Task: Change the layout to landscape.
Action: Mouse moved to (842, 248)
Screenshot: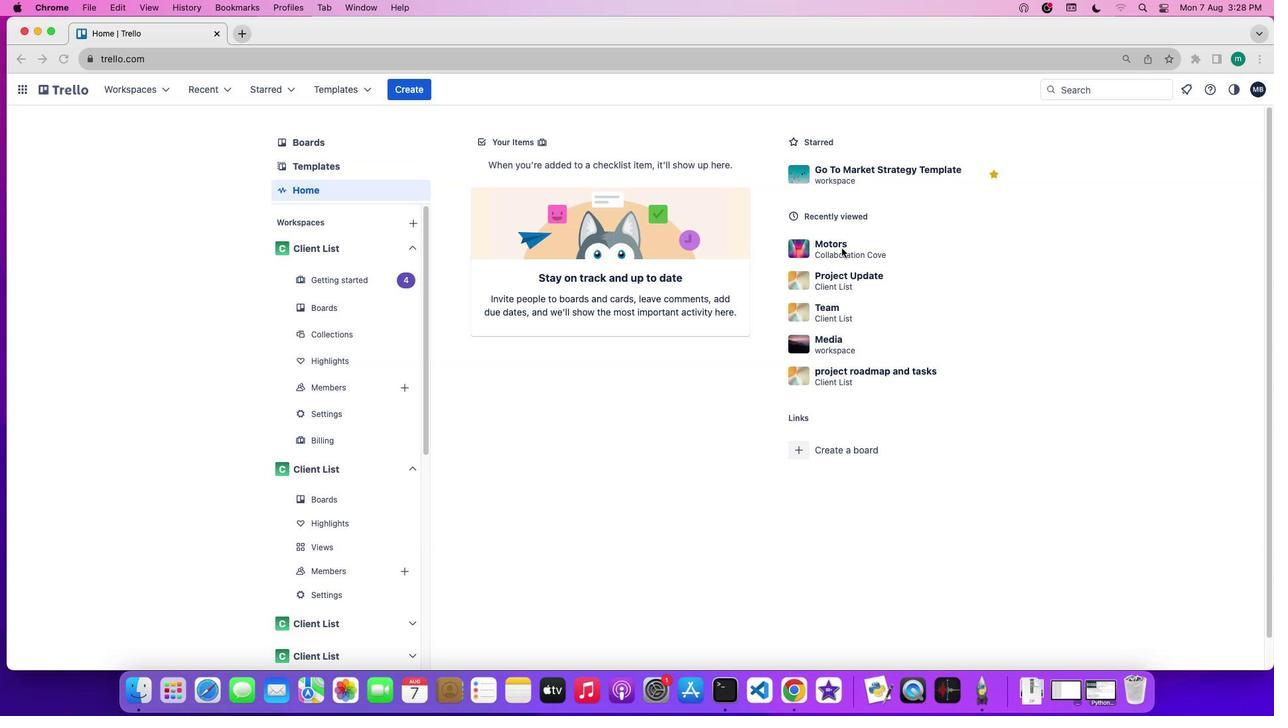 
Action: Mouse pressed left at (842, 248)
Screenshot: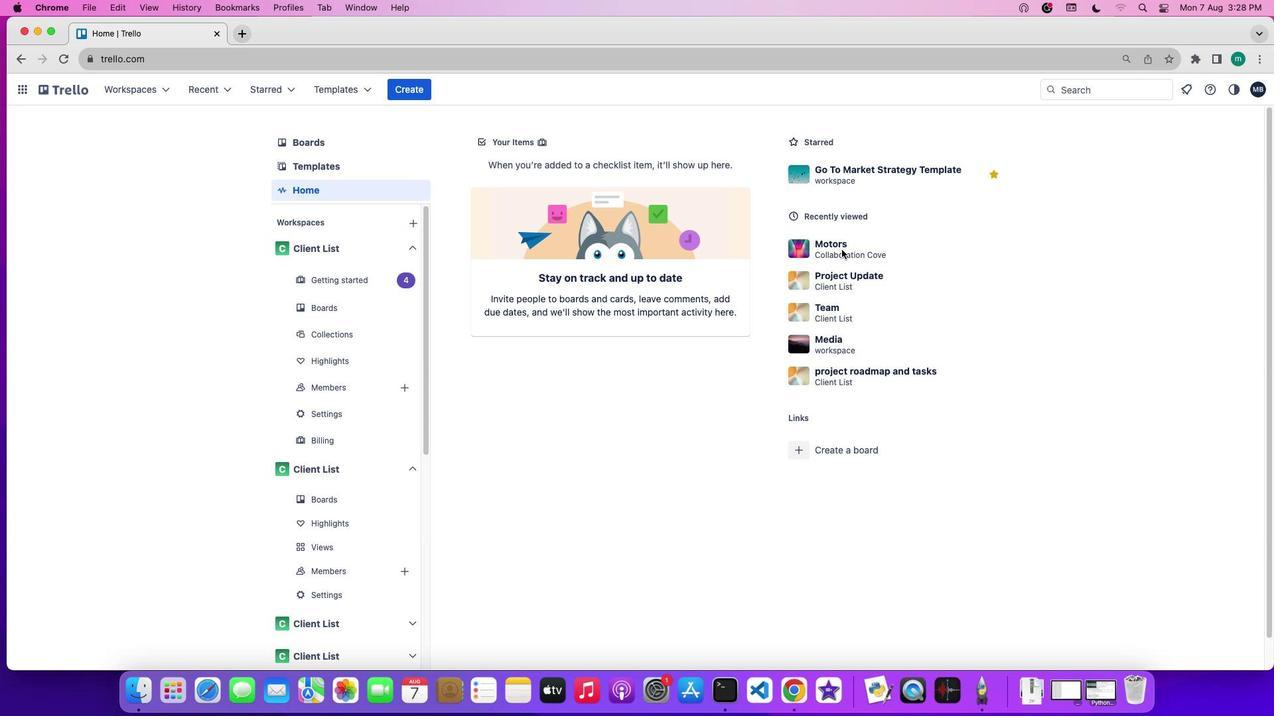 
Action: Mouse moved to (841, 250)
Screenshot: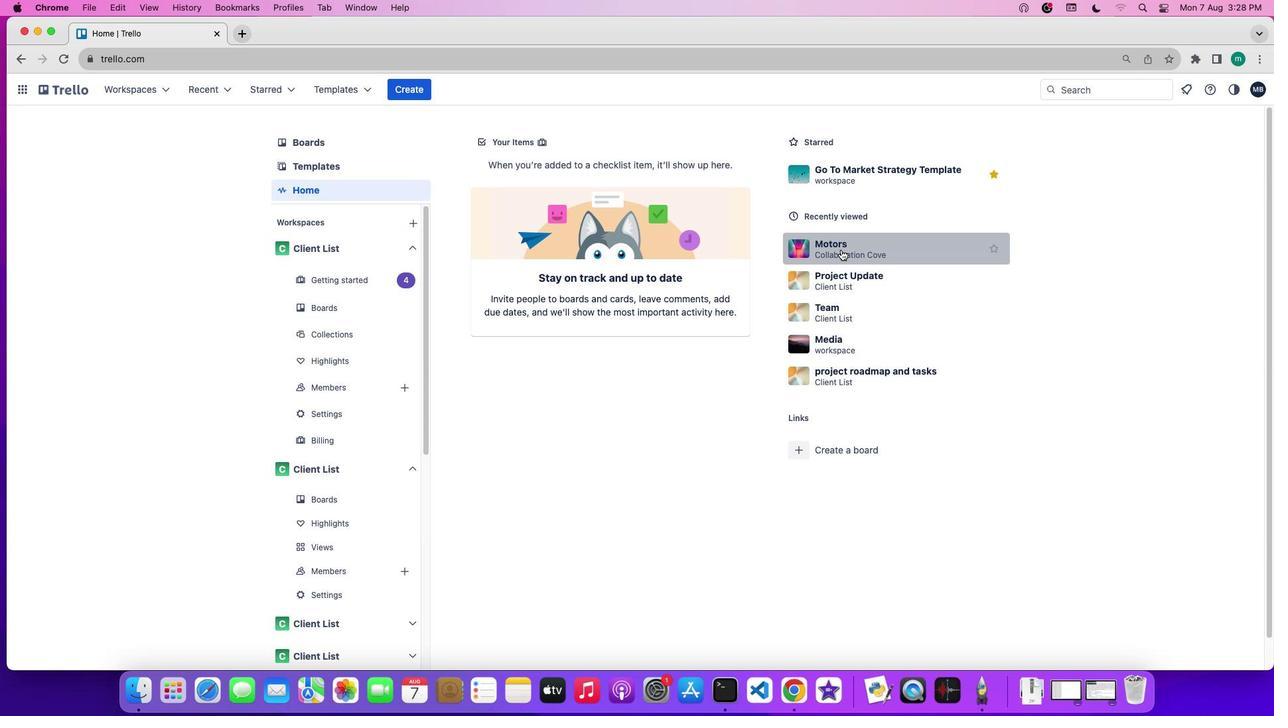 
Action: Mouse pressed left at (841, 250)
Screenshot: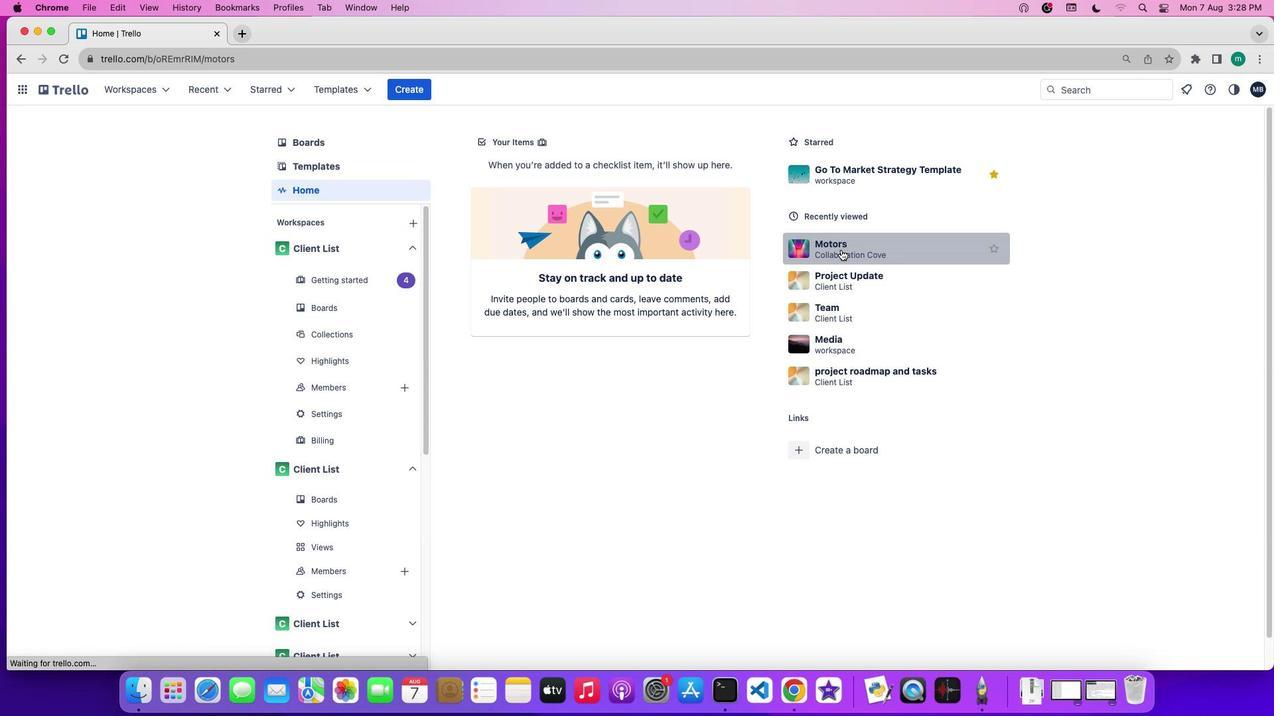 
Action: Mouse moved to (379, 221)
Screenshot: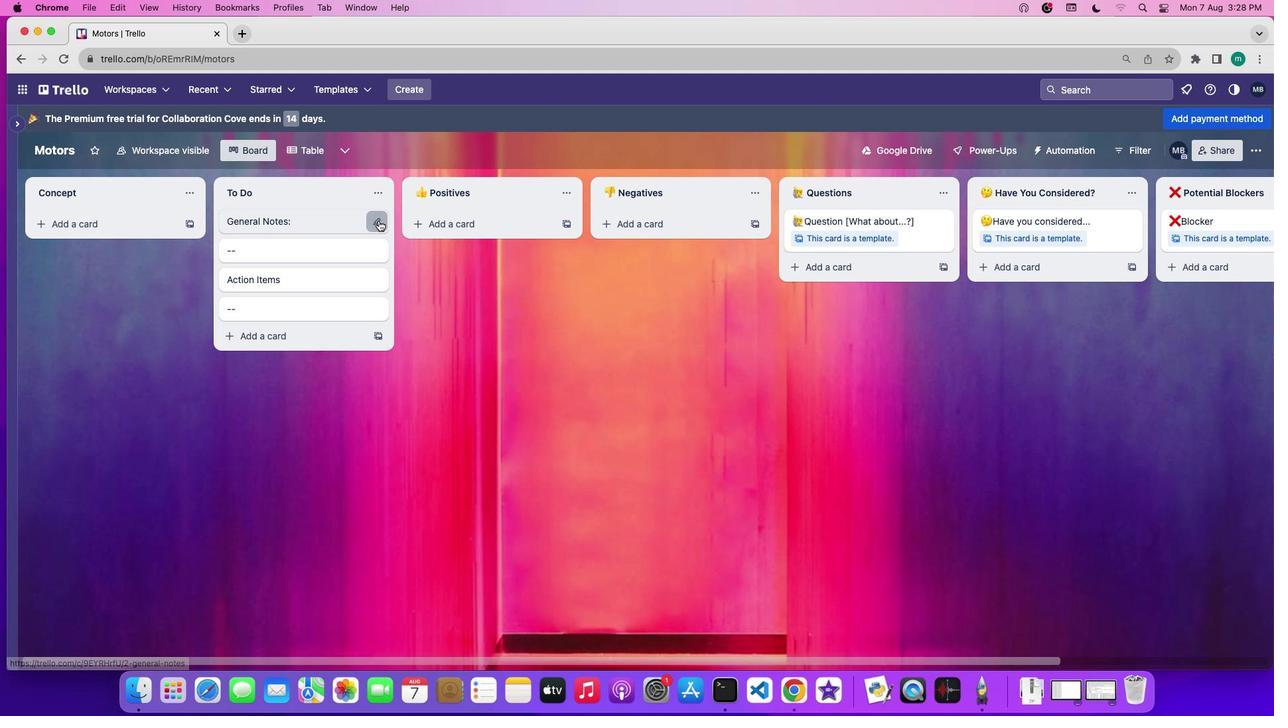 
Action: Mouse pressed left at (379, 221)
Screenshot: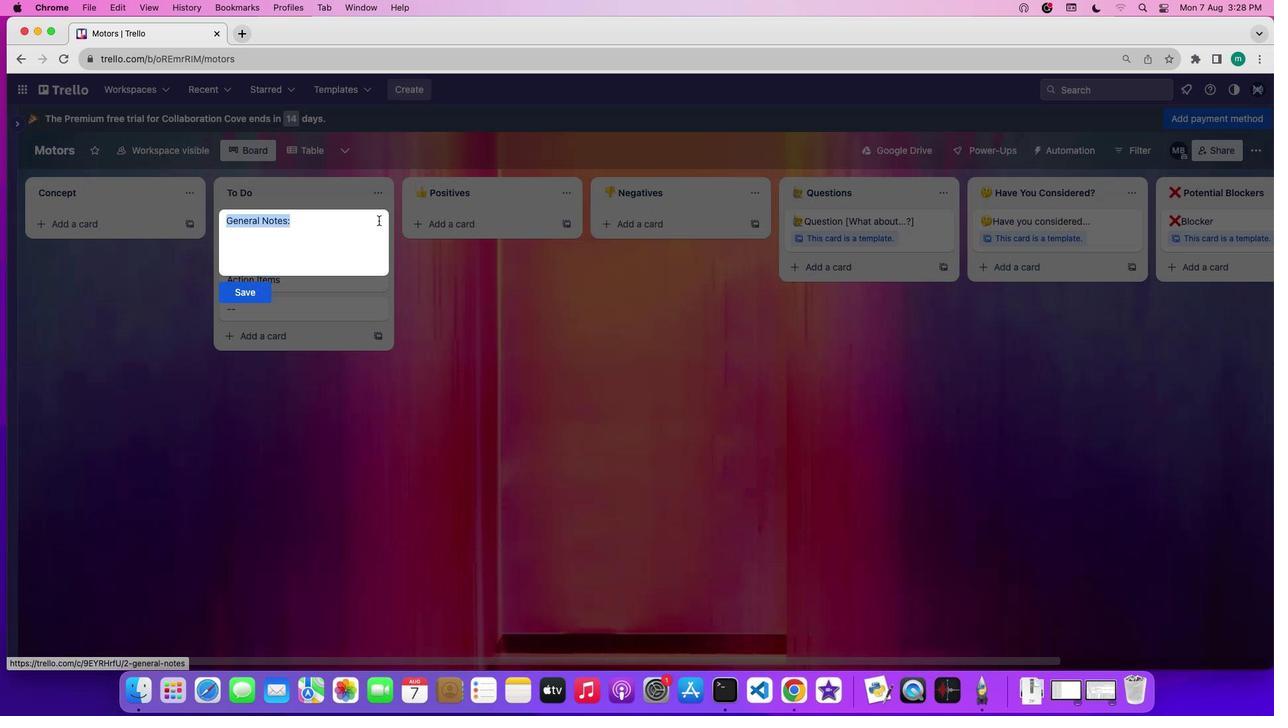 
Action: Mouse moved to (444, 218)
Screenshot: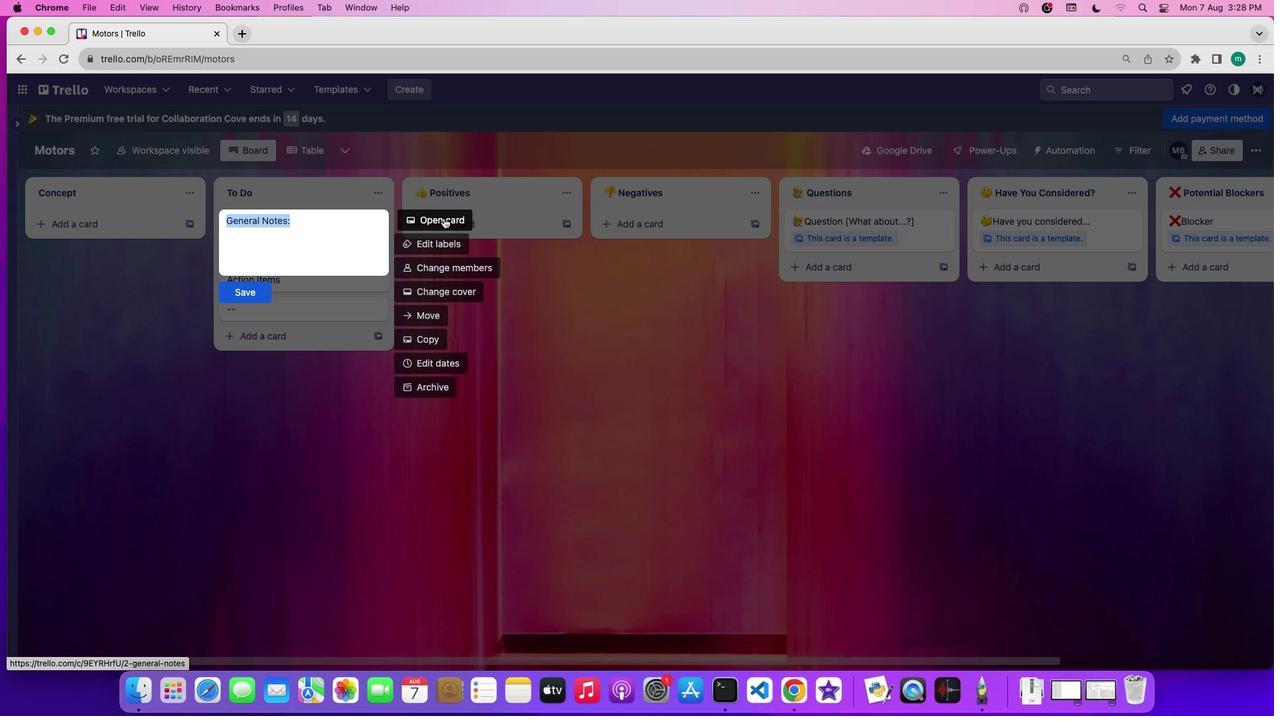 
Action: Mouse pressed left at (444, 218)
Screenshot: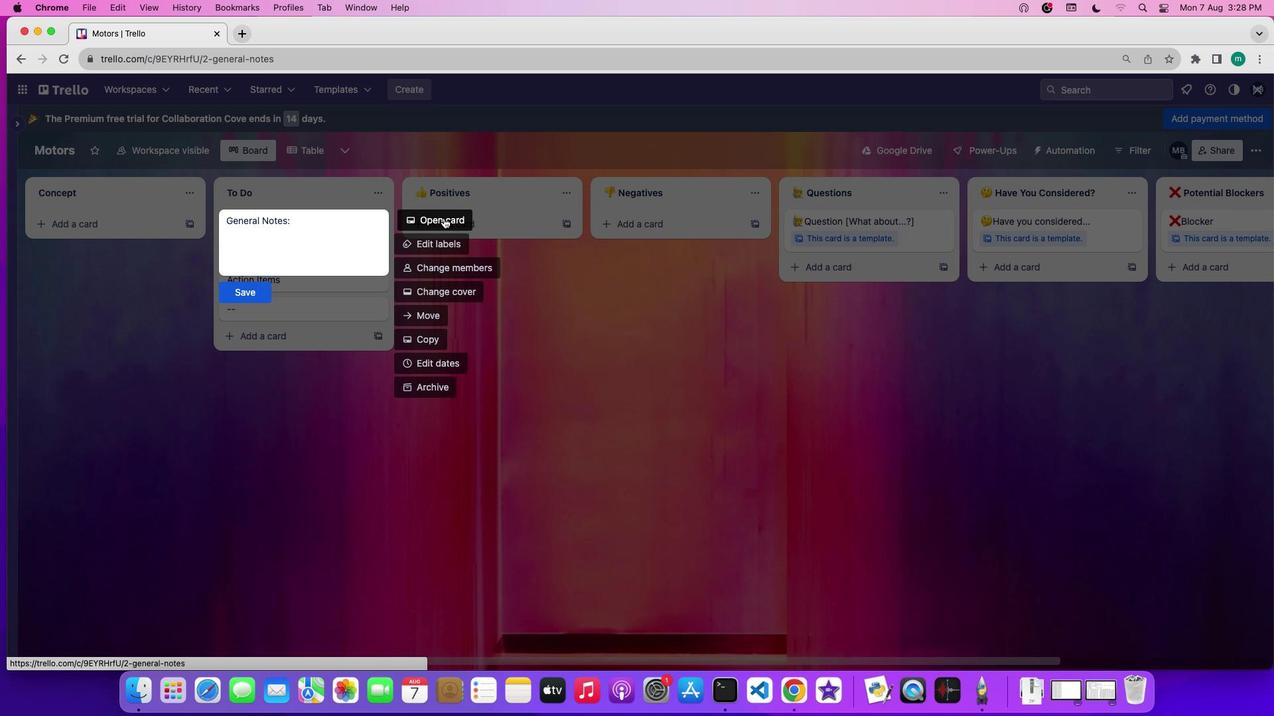 
Action: Mouse moved to (844, 467)
Screenshot: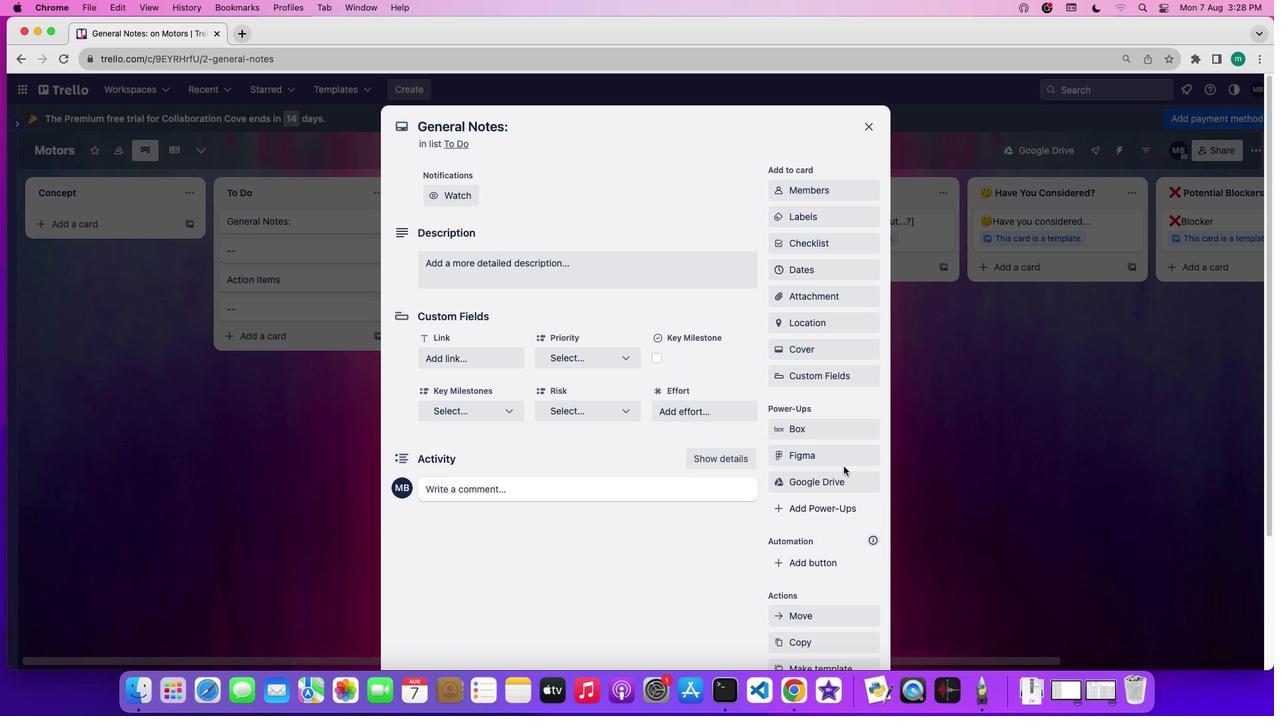 
Action: Mouse scrolled (844, 467) with delta (0, 0)
Screenshot: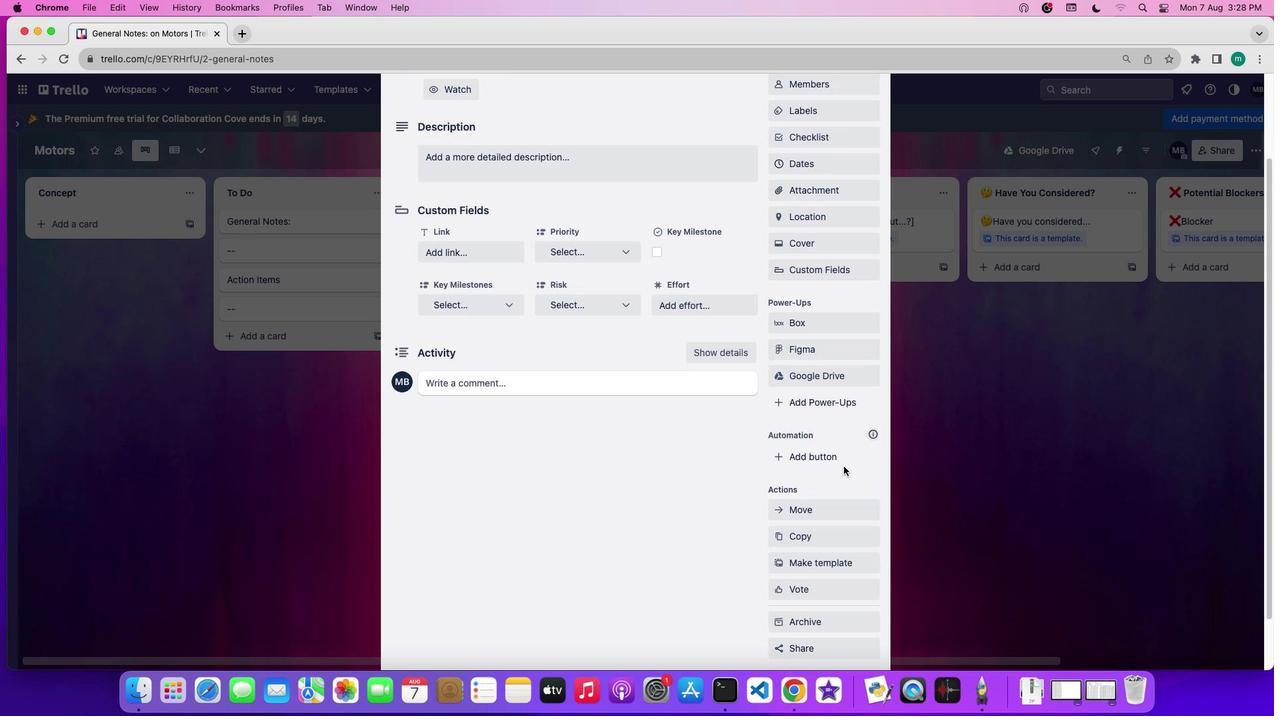 
Action: Mouse scrolled (844, 467) with delta (0, 0)
Screenshot: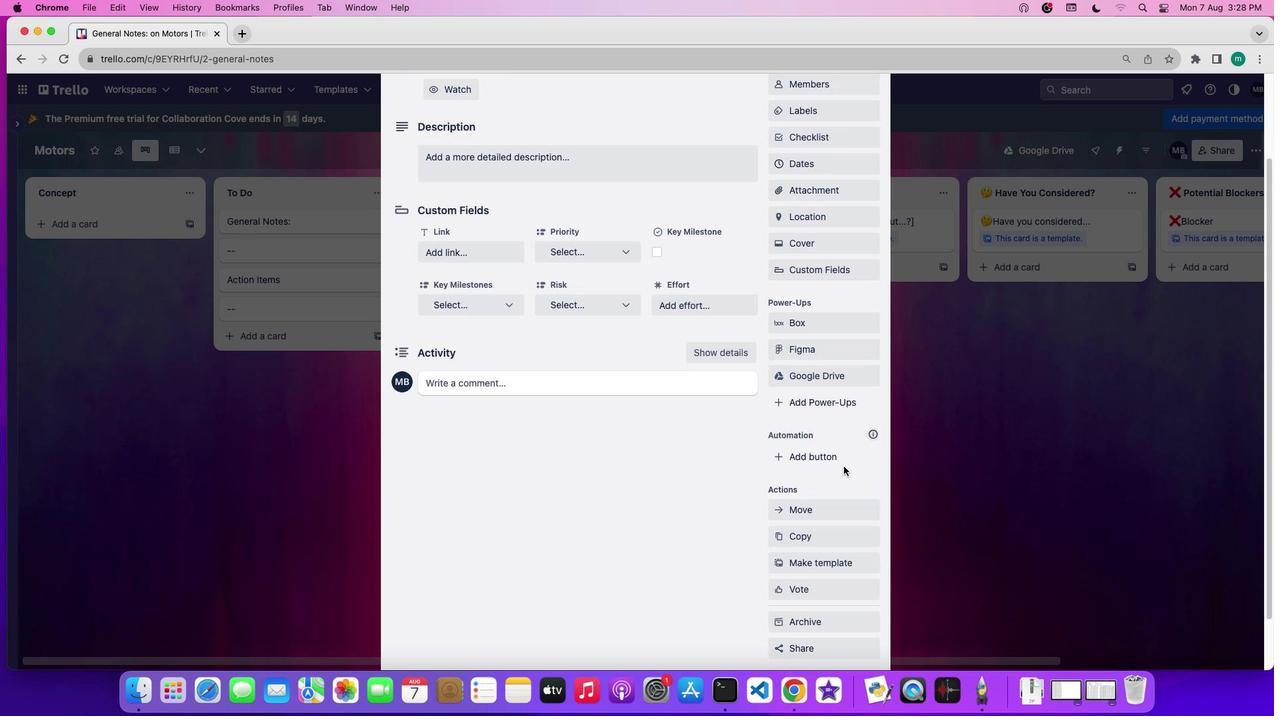 
Action: Mouse scrolled (844, 467) with delta (0, -1)
Screenshot: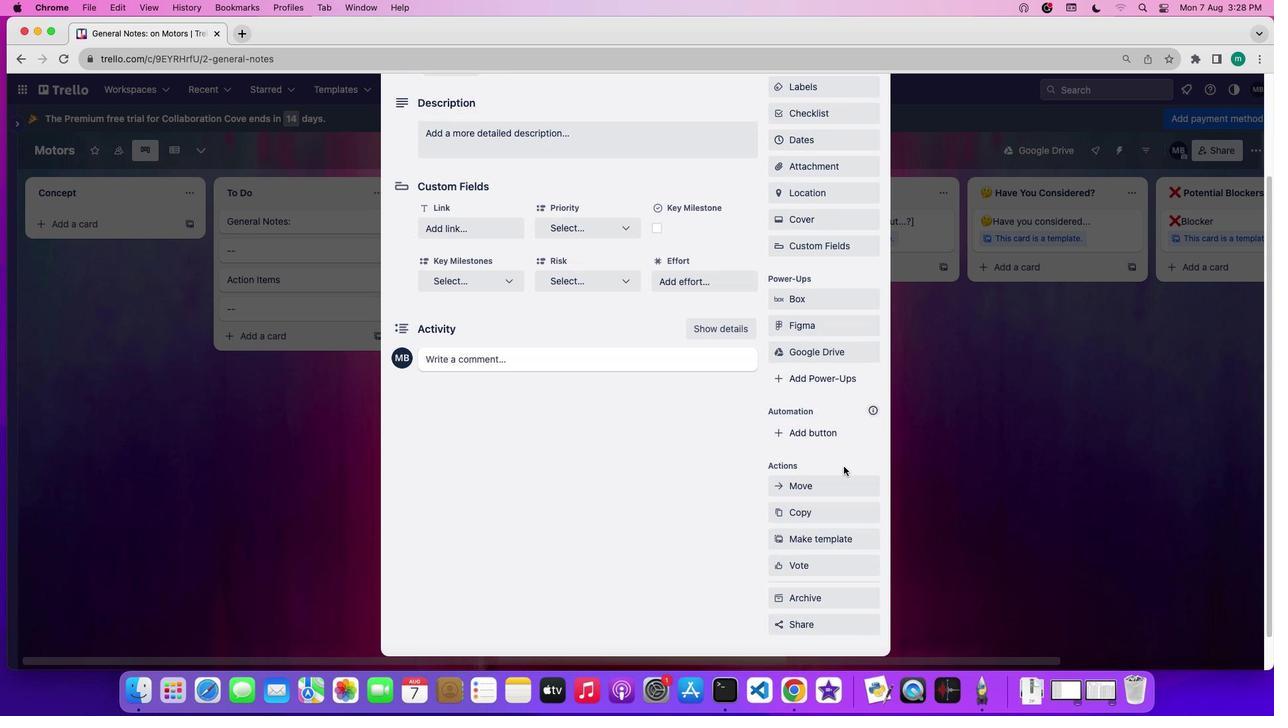 
Action: Mouse scrolled (844, 467) with delta (0, -3)
Screenshot: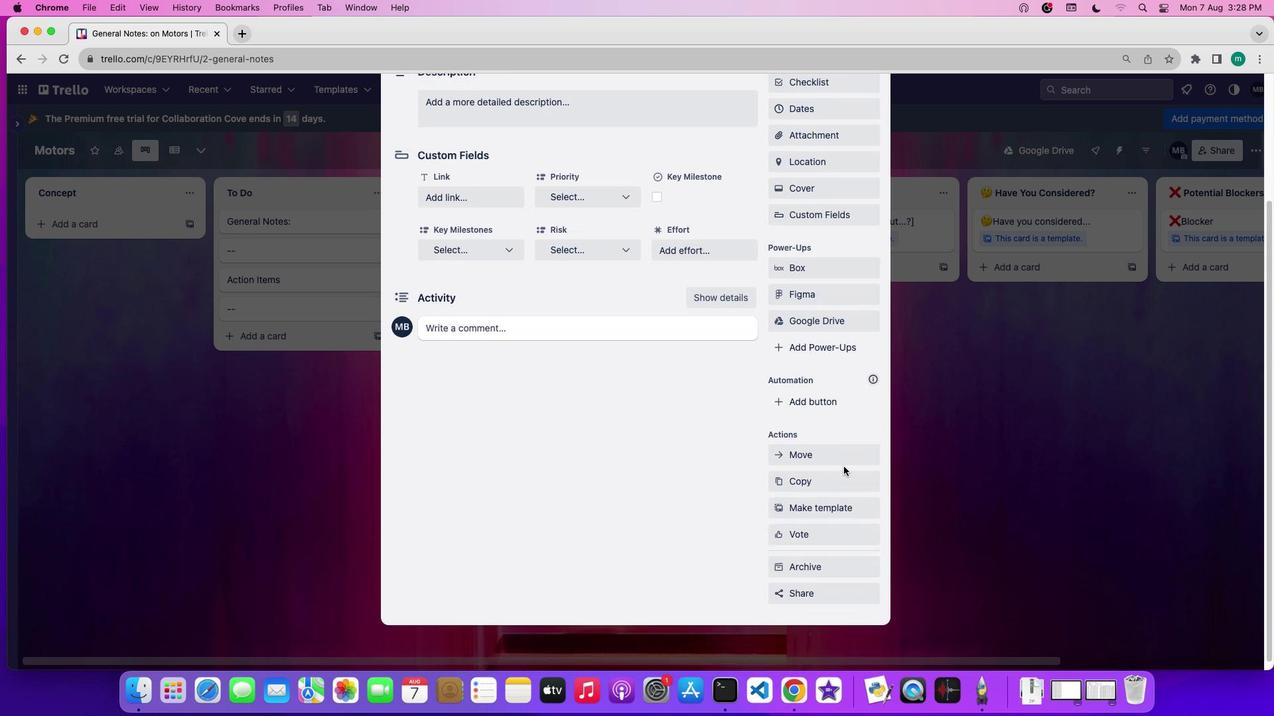 
Action: Mouse moved to (852, 584)
Screenshot: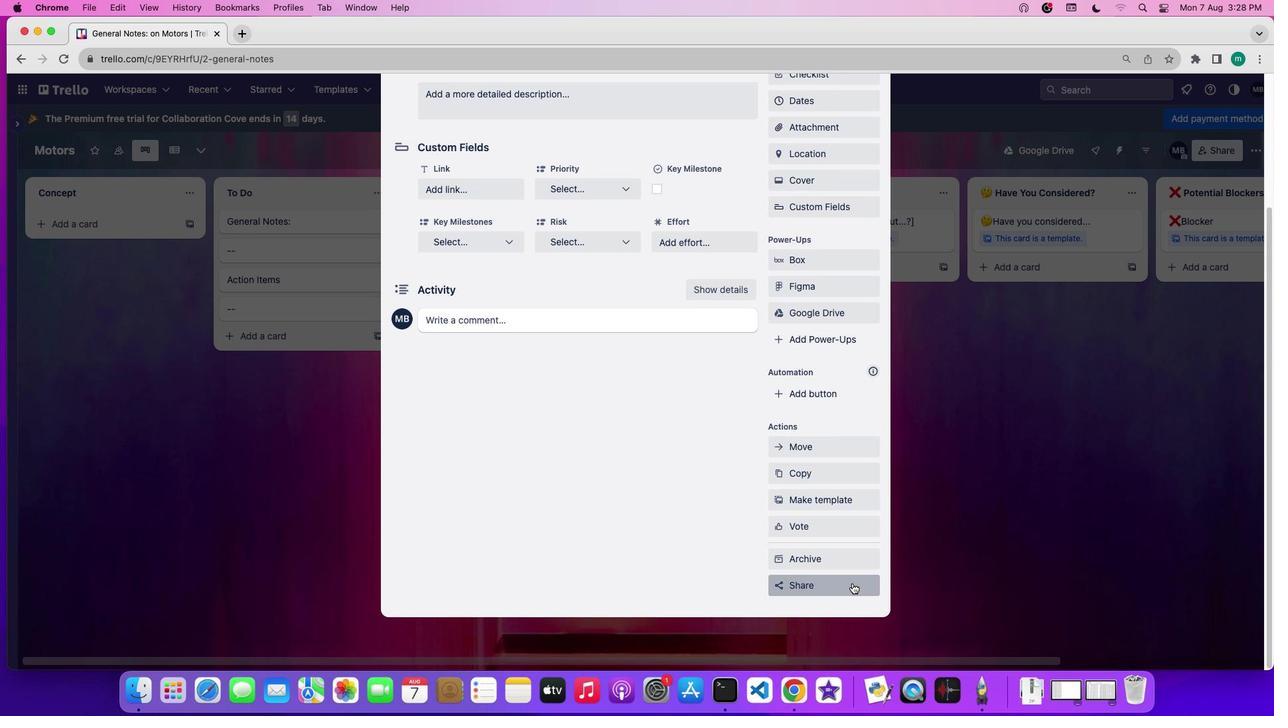
Action: Mouse pressed left at (852, 584)
Screenshot: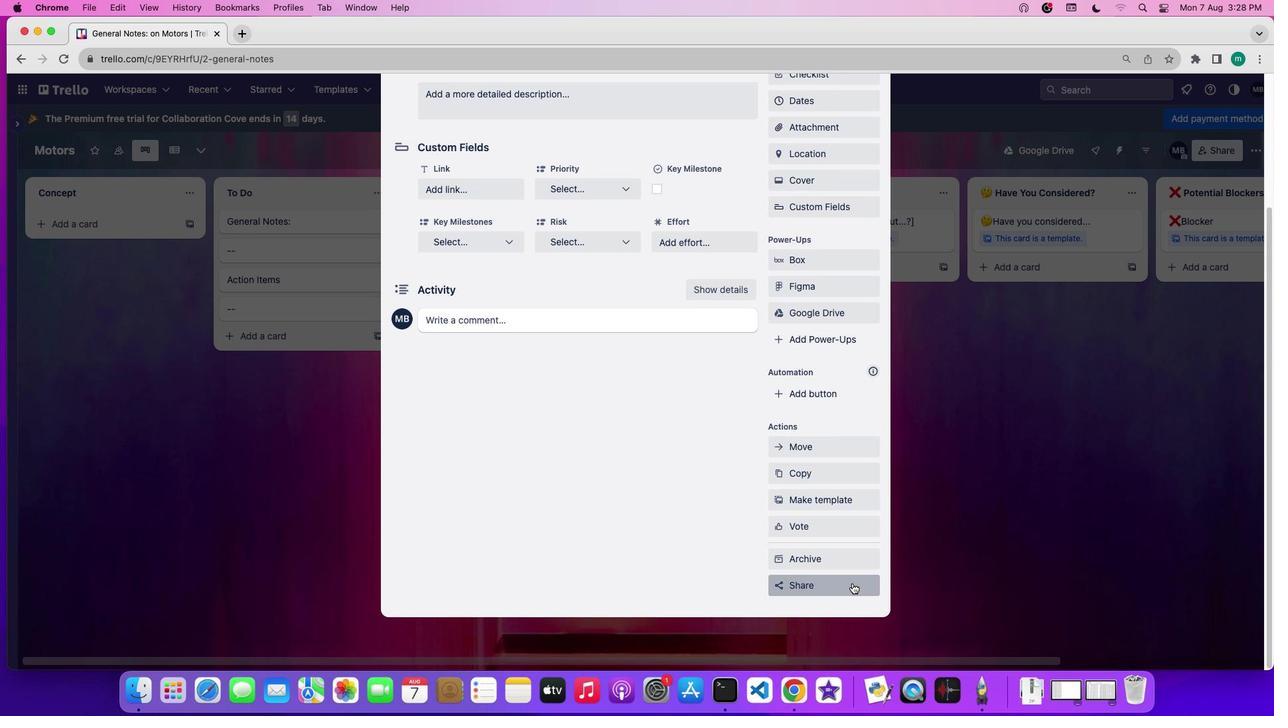 
Action: Mouse moved to (813, 292)
Screenshot: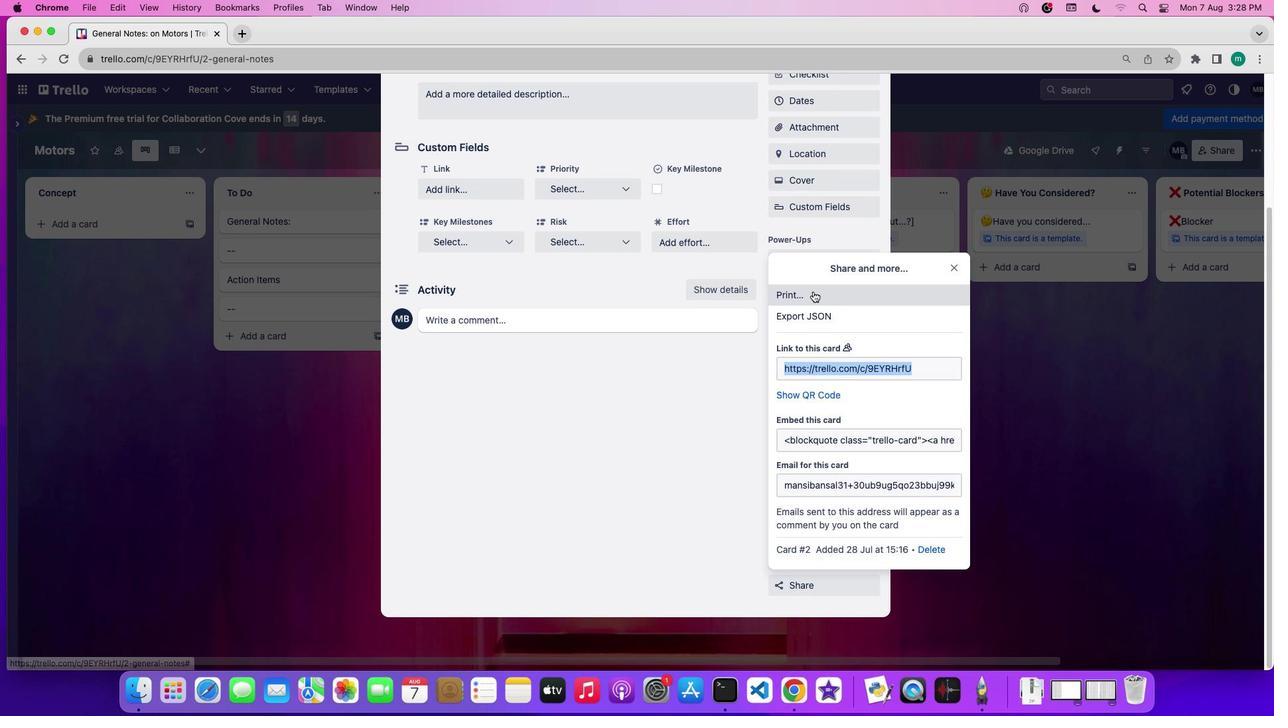 
Action: Mouse pressed left at (813, 292)
Screenshot: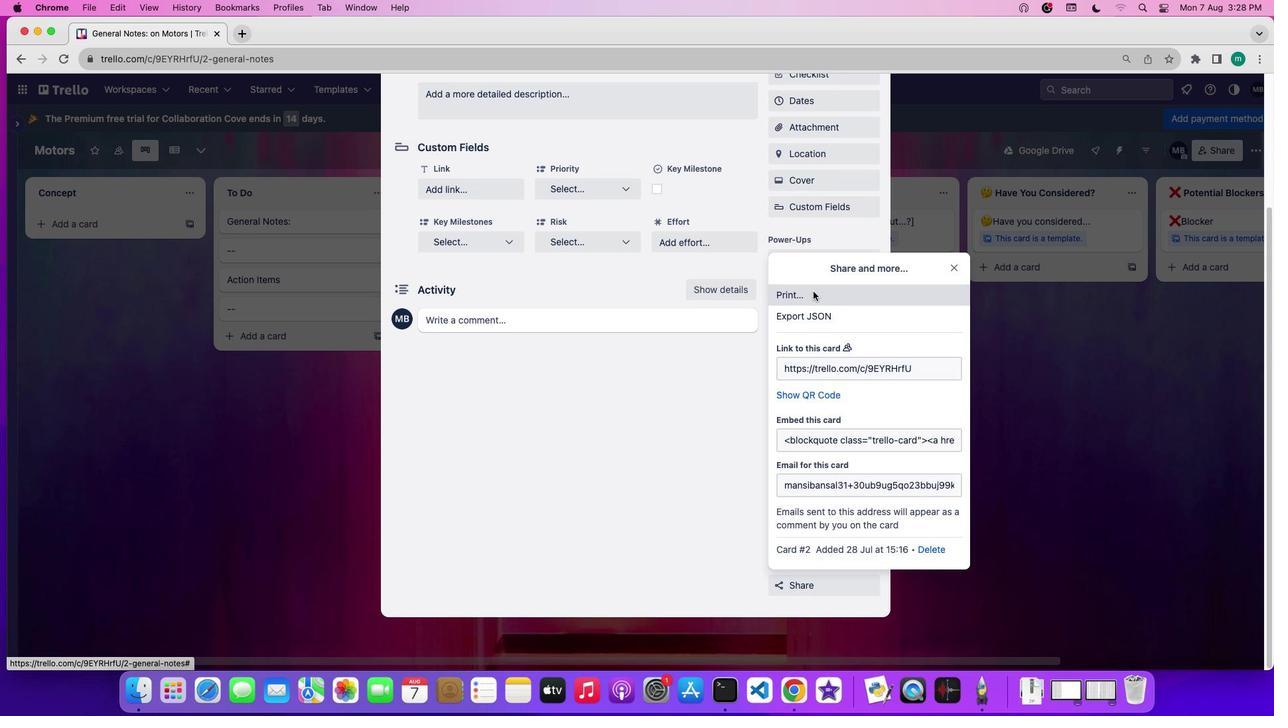 
Action: Mouse moved to (981, 201)
Screenshot: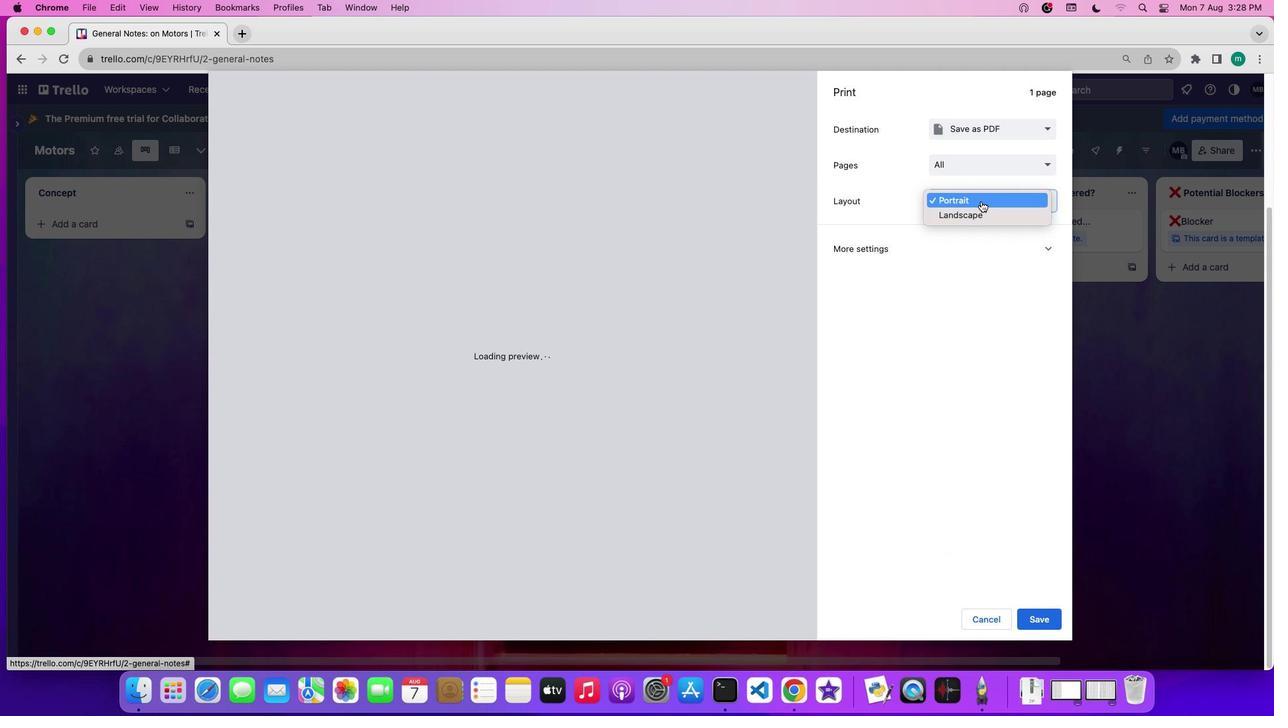 
Action: Mouse pressed left at (981, 201)
Screenshot: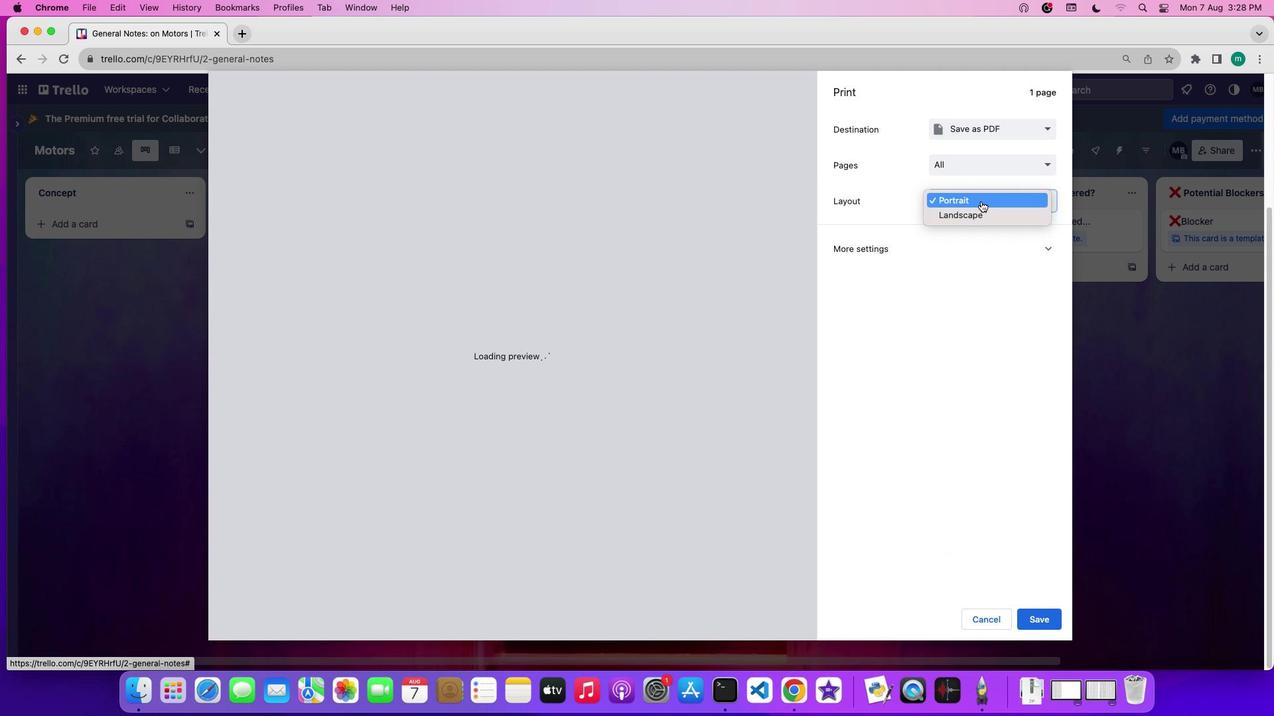 
Action: Mouse moved to (983, 215)
Screenshot: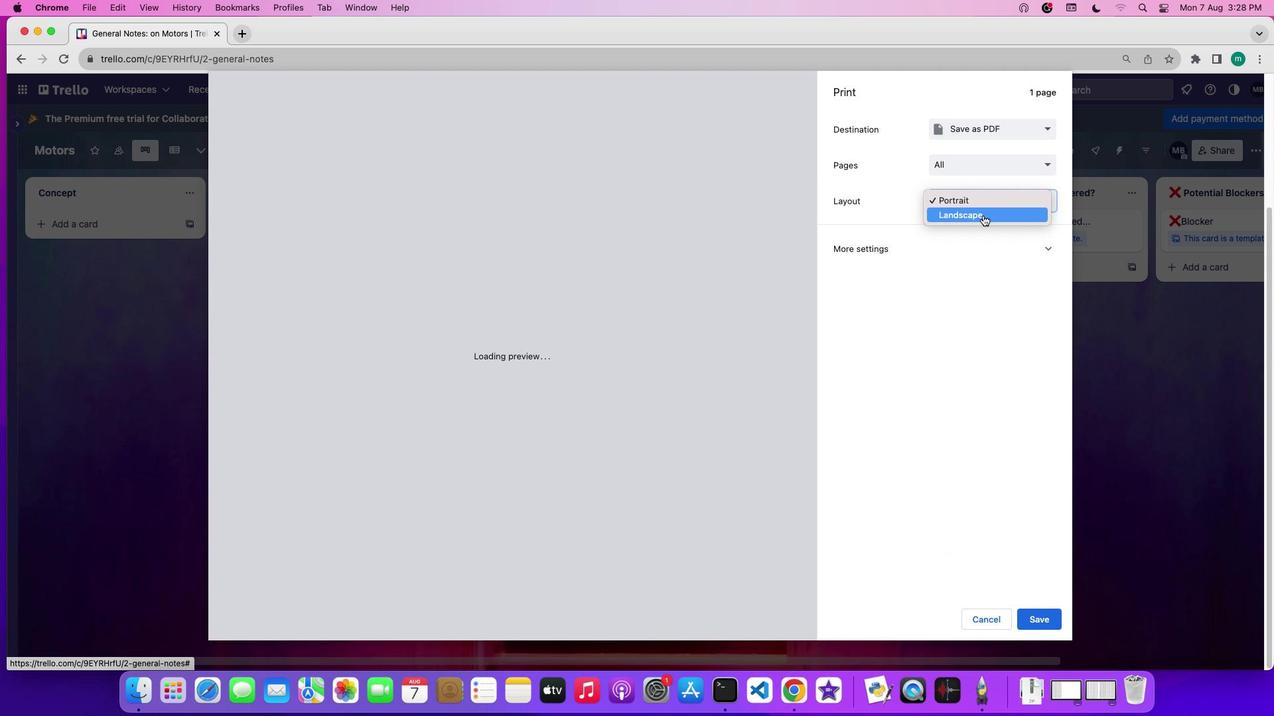 
Action: Mouse pressed left at (983, 215)
Screenshot: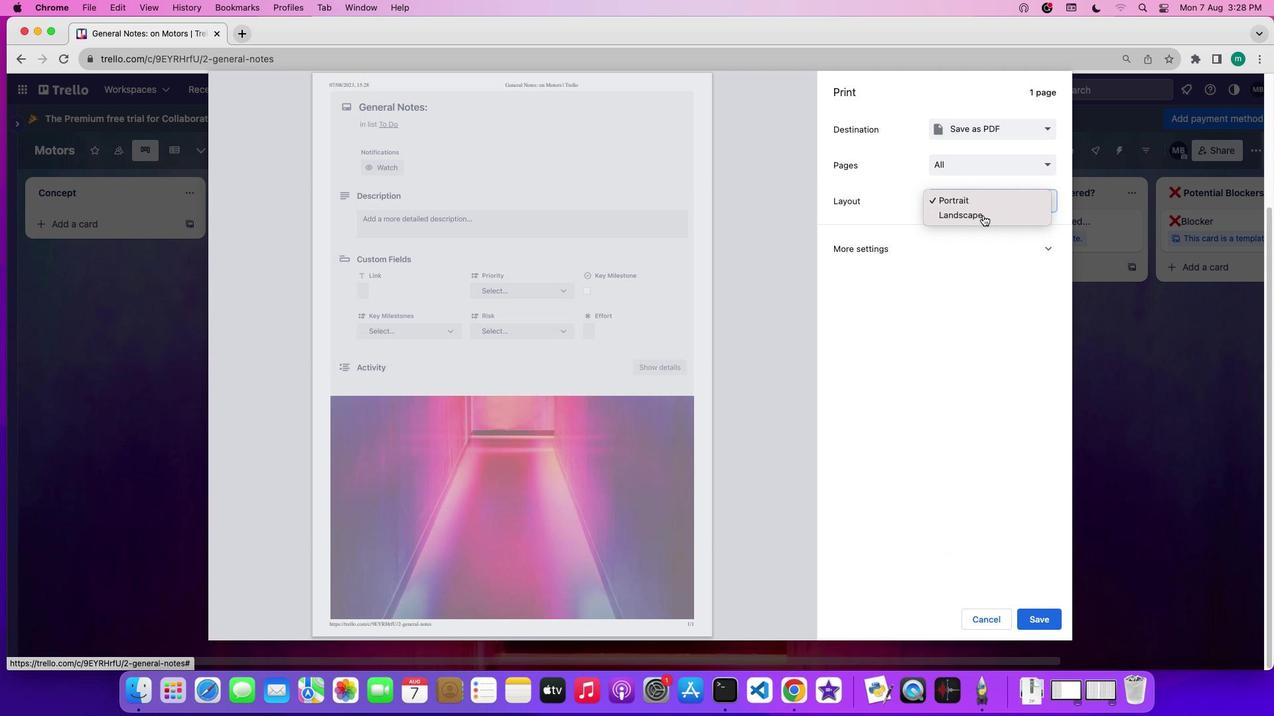 
Action: Mouse moved to (993, 275)
Screenshot: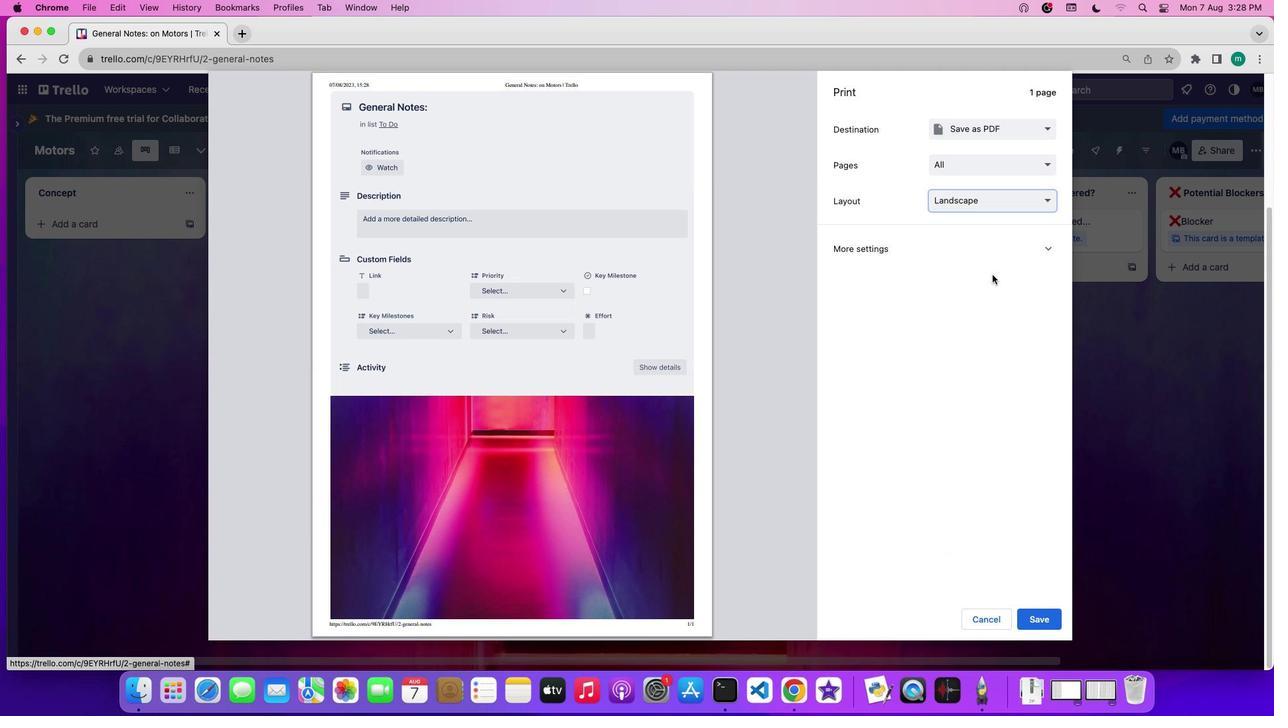 
